 Task: Invite Team Member Softage.1@softage.net to Workspace Financial Management Software. Invite Team Member Softage.2@softage.net to Workspace Financial Management Software. Invite Team Member Softage.3@softage.net to Workspace Financial Management Software. Invite Team Member Softage.4@softage.net to Workspace Financial Management Software
Action: Mouse moved to (413, 234)
Screenshot: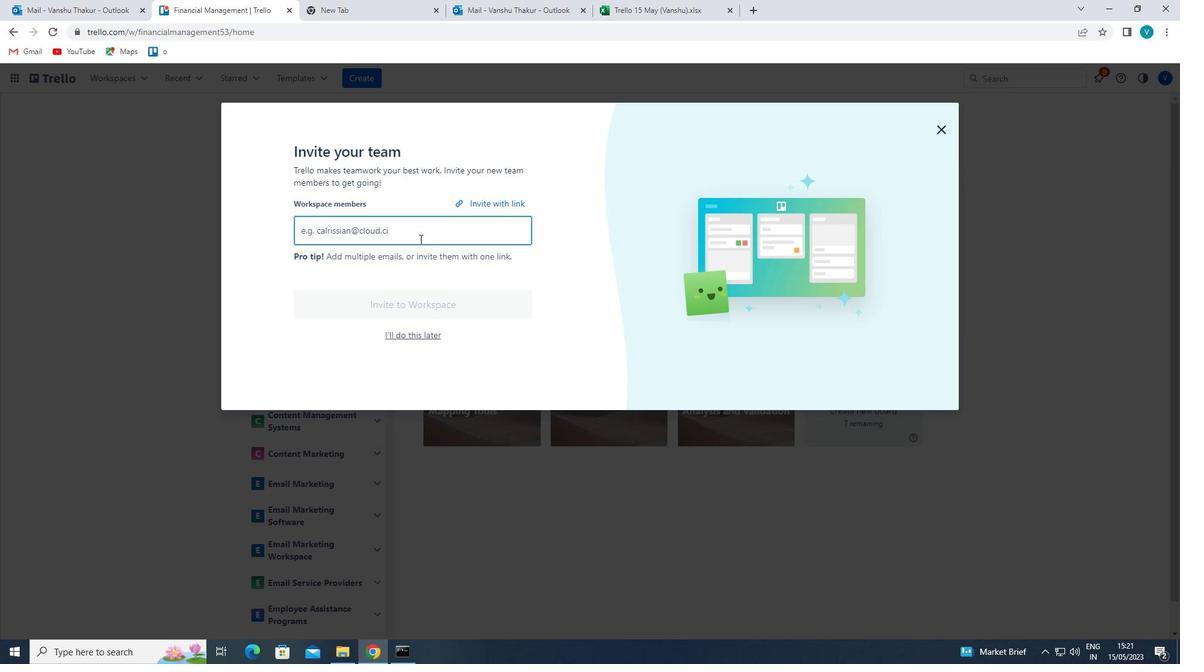 
Action: Mouse pressed left at (413, 234)
Screenshot: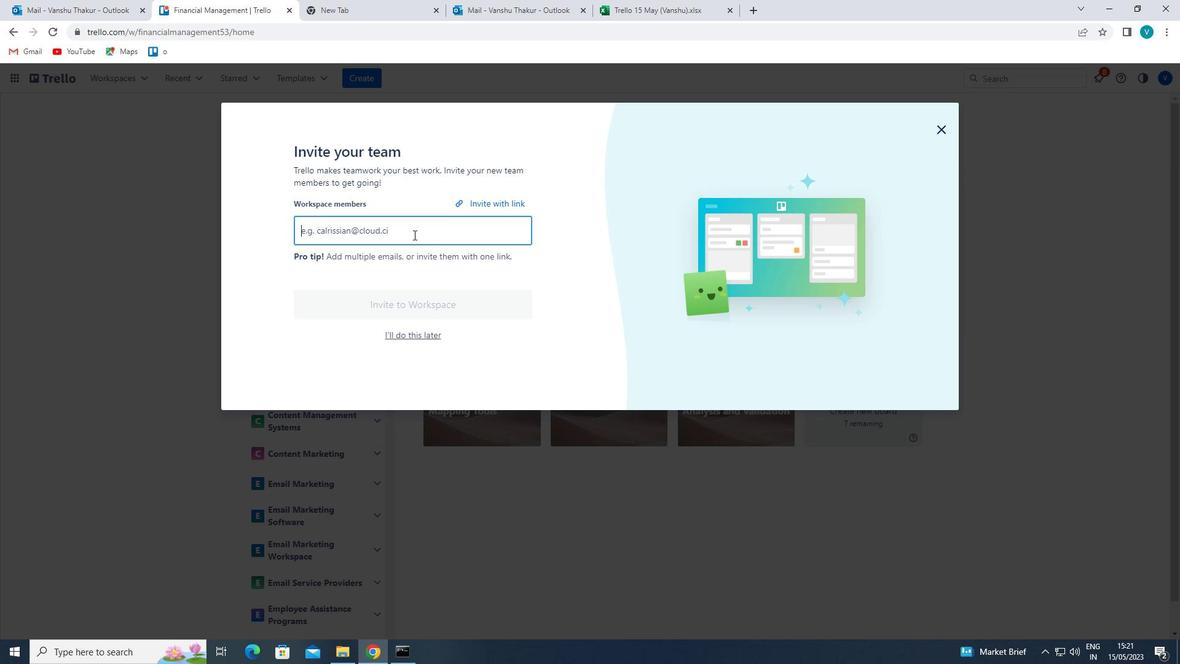 
Action: Key pressed <Key.shift>SOFTAGE.1<Key.shift>@SOFTAGE.NET<Key.enter><Key.shift>SOFTAGE.2<Key.shift>@SOFTAGE.NET<Key.enter><Key.shift>SOFTAGE.3<Key.shift><Key.backspace>3<Key.shift>@SOFTAGE.NET<Key.enter><Key.shift>SOFTAGE.4<Key.shift>@SOFTAGE.NET
Screenshot: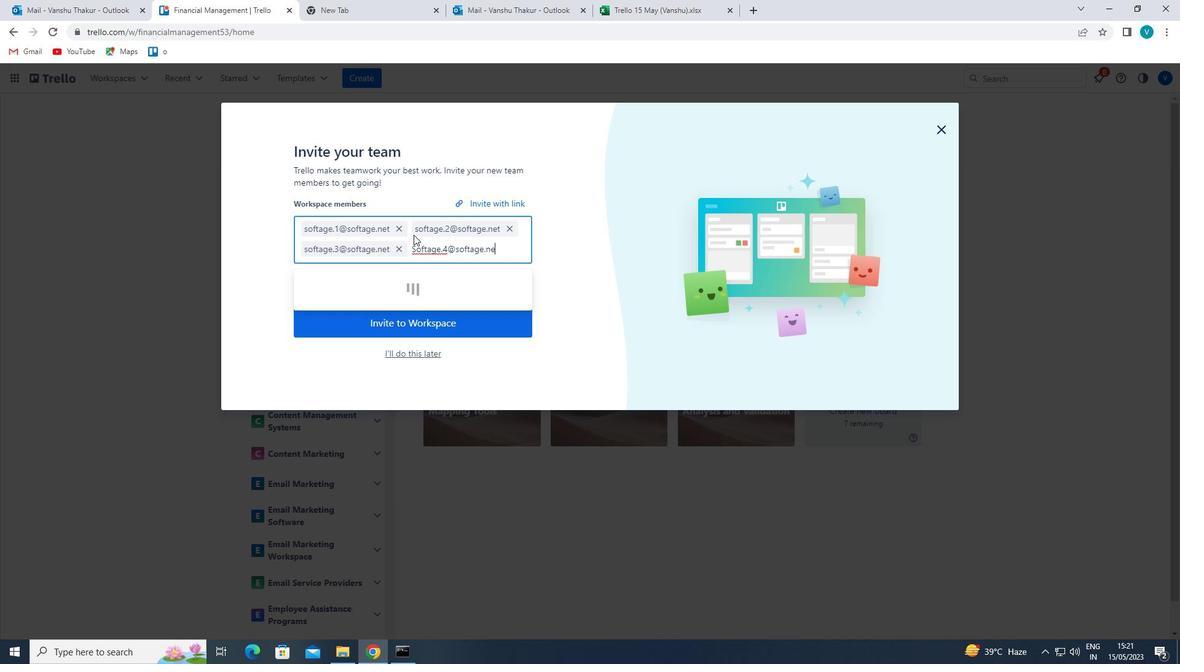 
Action: Mouse moved to (564, 234)
Screenshot: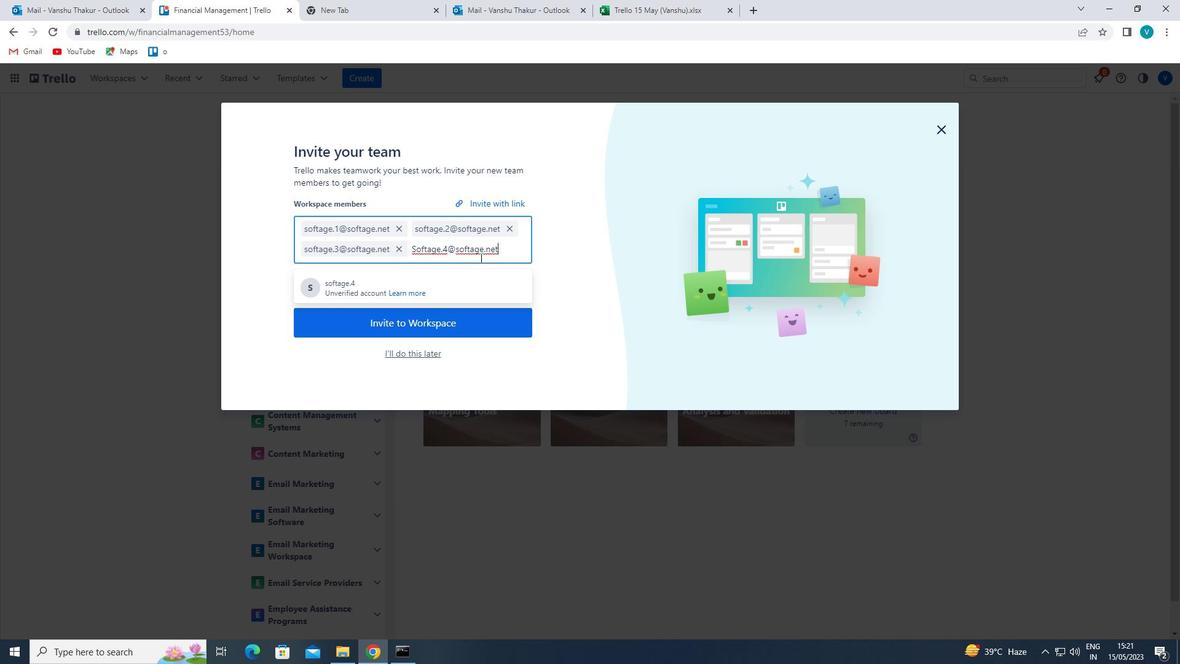 
Action: Key pressed <Key.enter>
Screenshot: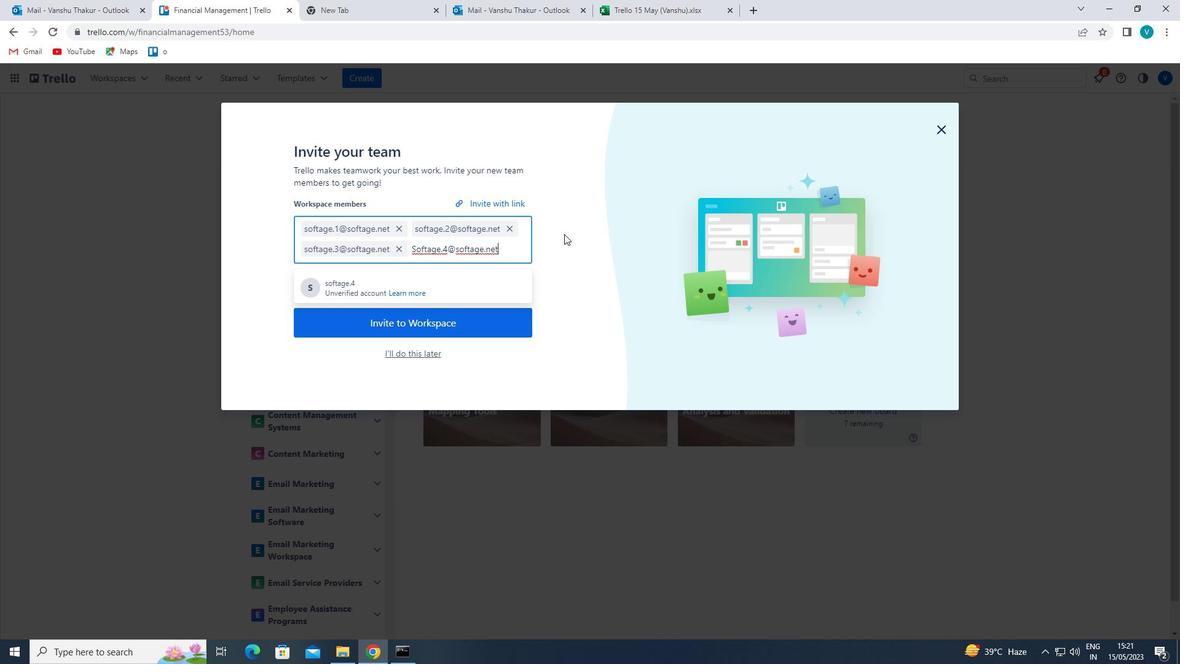 
Action: Mouse moved to (473, 340)
Screenshot: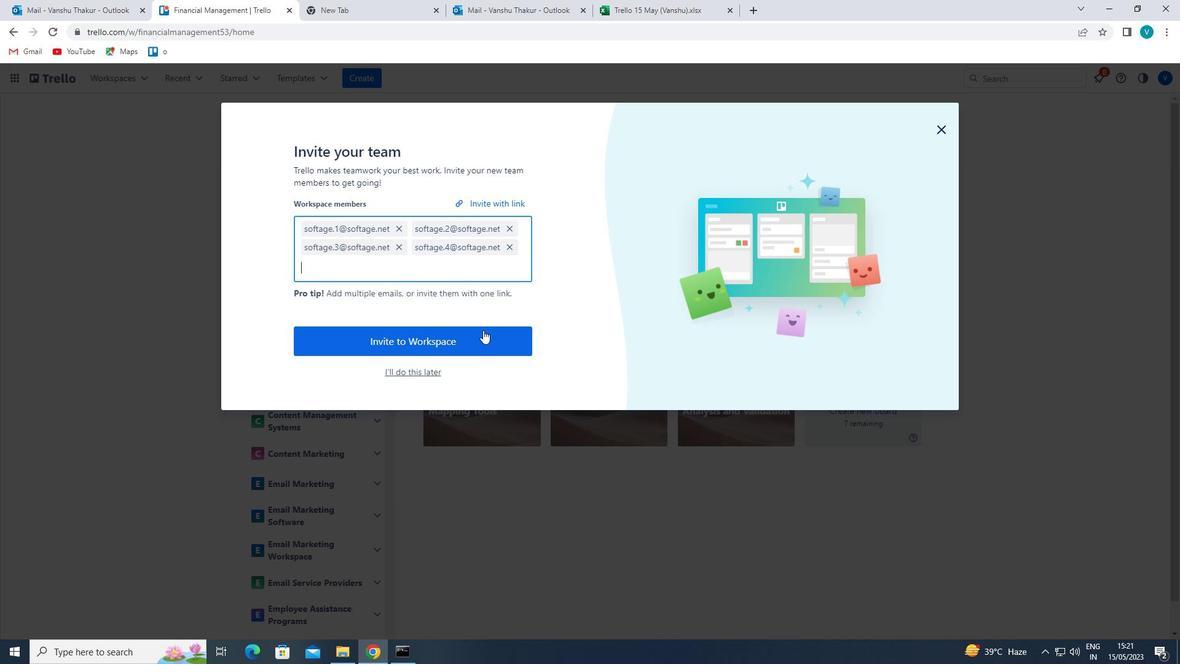 
Action: Mouse pressed left at (473, 340)
Screenshot: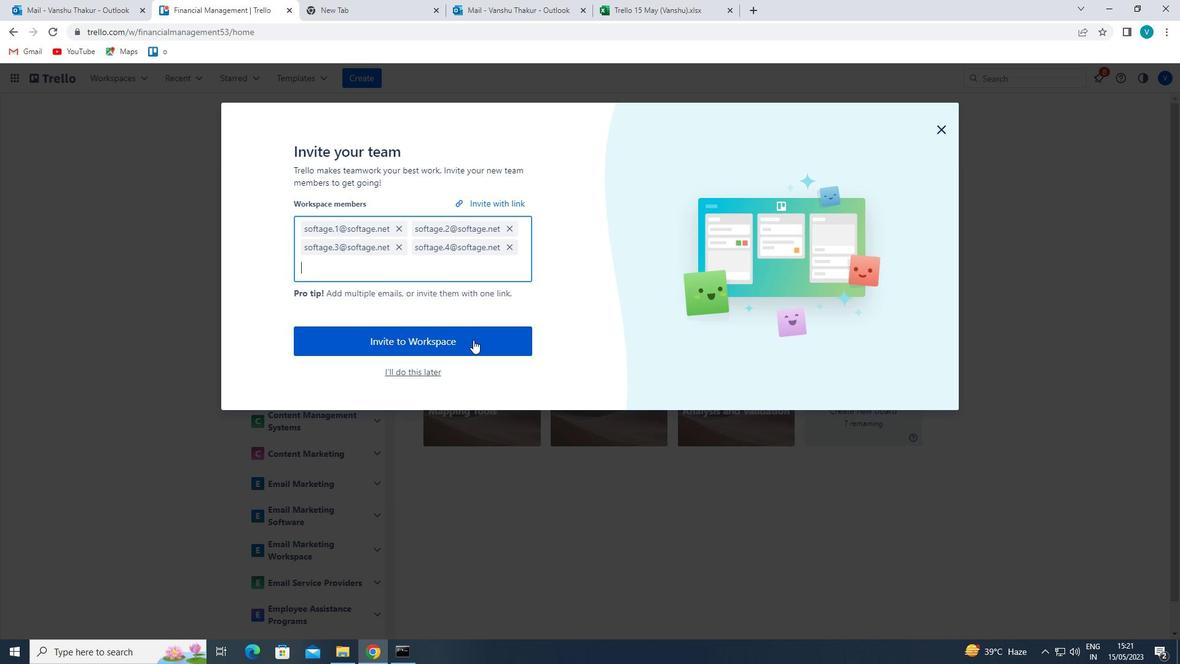 
